 Task: Create a section Dependency Management Sprint and in the section, add a milestone Internet of Things Integration in the project Wayfarer.
Action: Mouse moved to (70, 363)
Screenshot: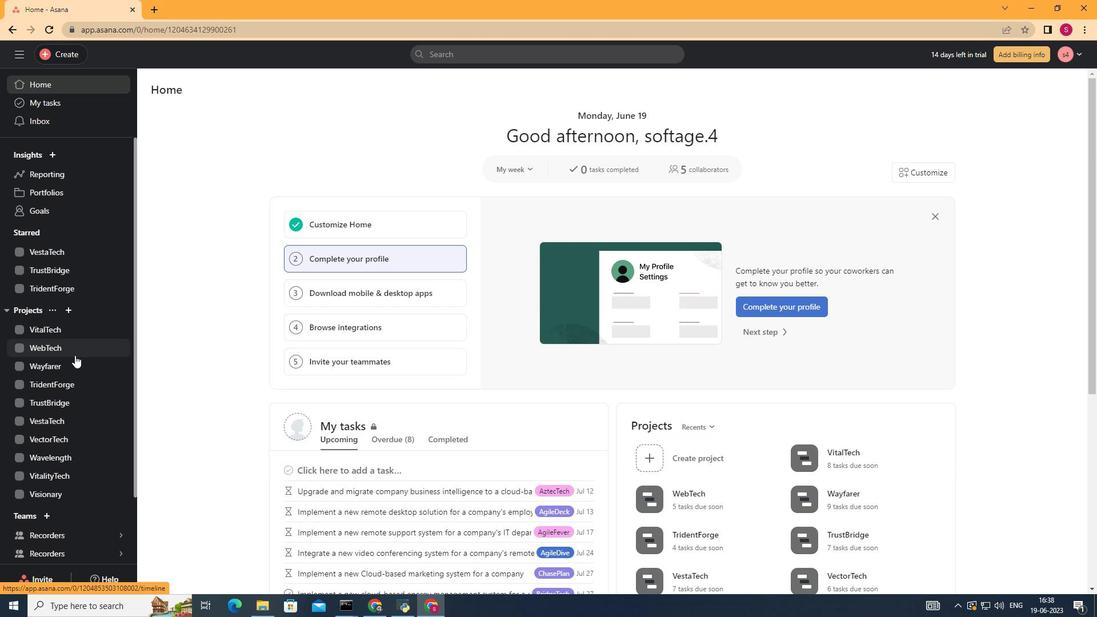 
Action: Mouse pressed left at (70, 363)
Screenshot: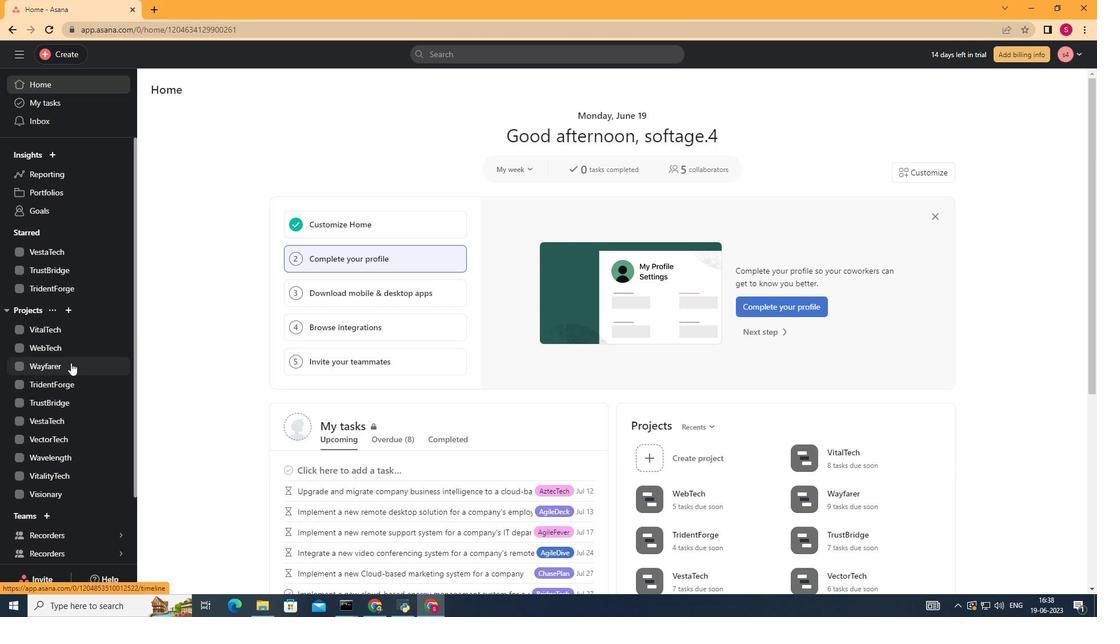 
Action: Mouse moved to (215, 396)
Screenshot: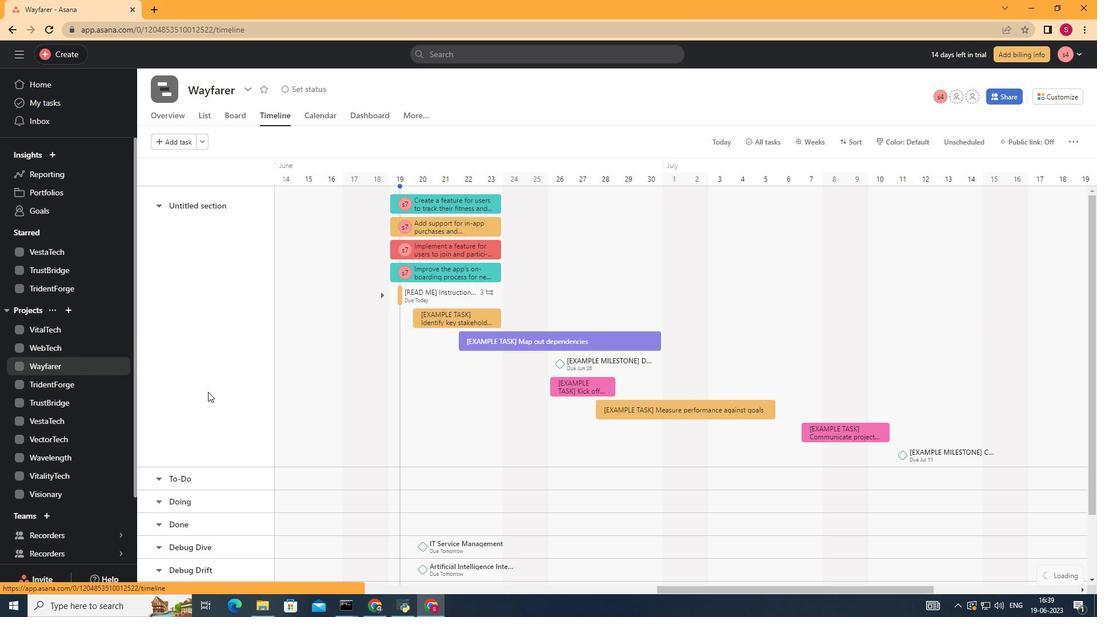 
Action: Mouse scrolled (215, 396) with delta (0, 0)
Screenshot: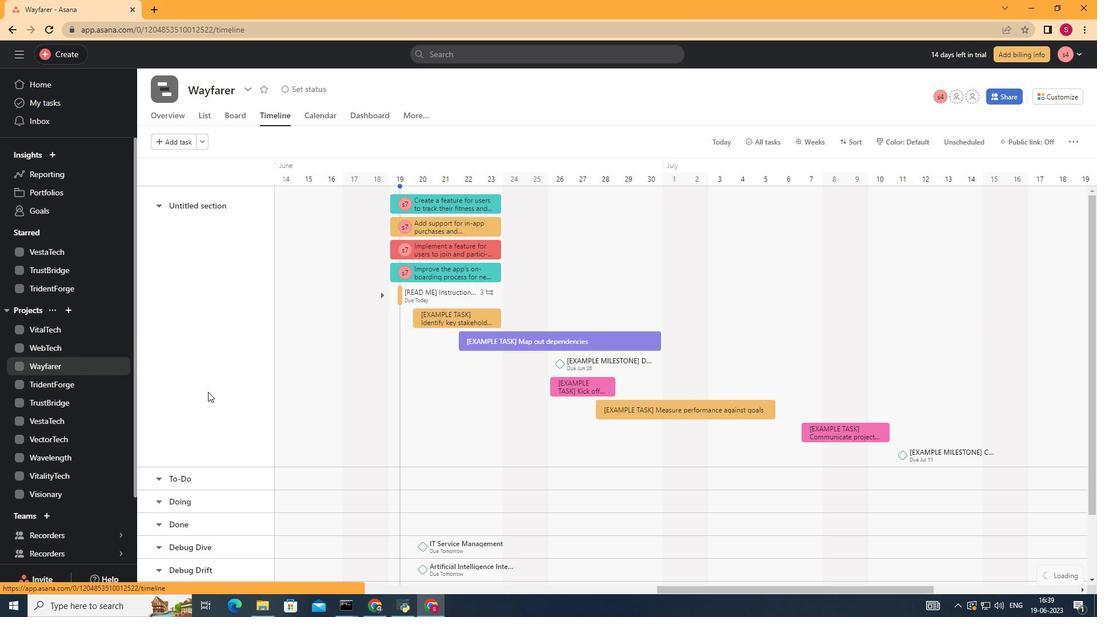 
Action: Mouse moved to (215, 398)
Screenshot: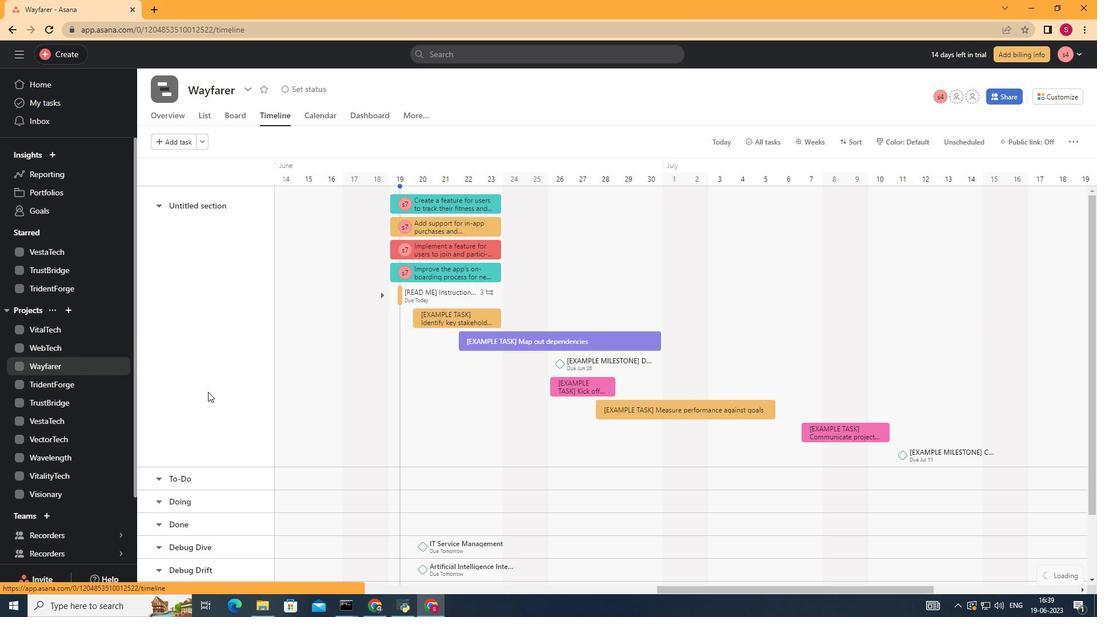 
Action: Mouse scrolled (215, 397) with delta (0, 0)
Screenshot: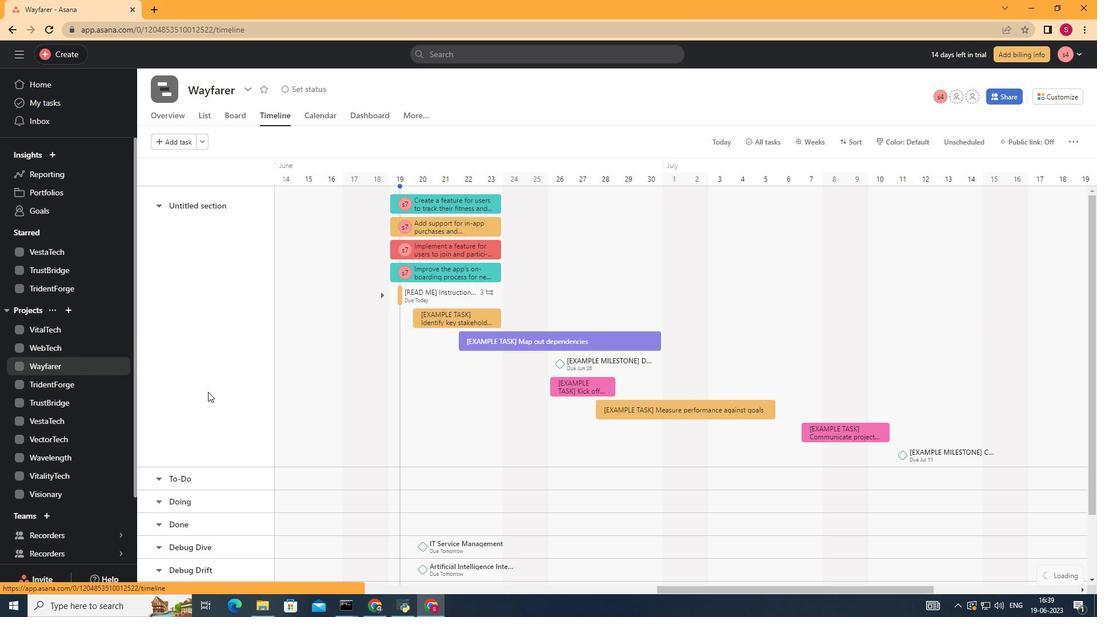 
Action: Mouse moved to (215, 400)
Screenshot: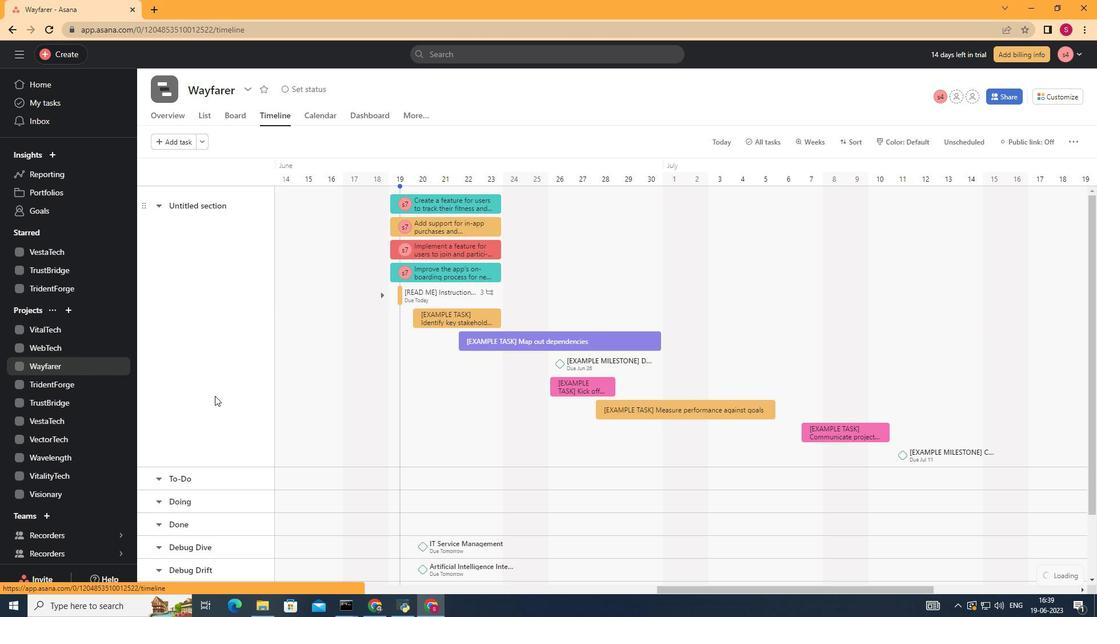 
Action: Mouse scrolled (215, 399) with delta (0, 0)
Screenshot: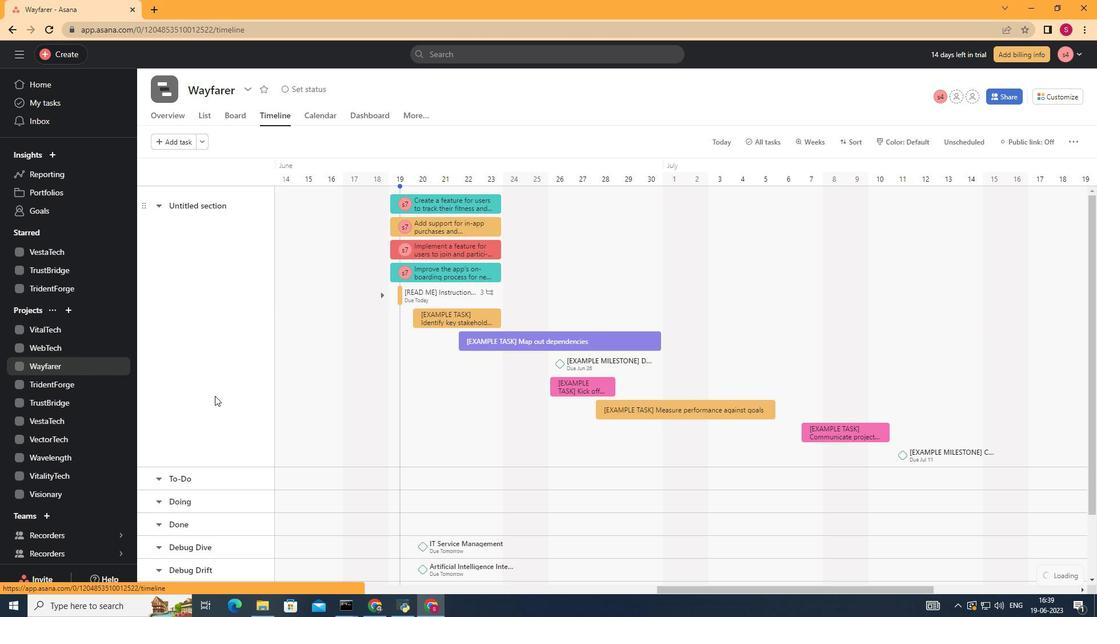 
Action: Mouse moved to (216, 401)
Screenshot: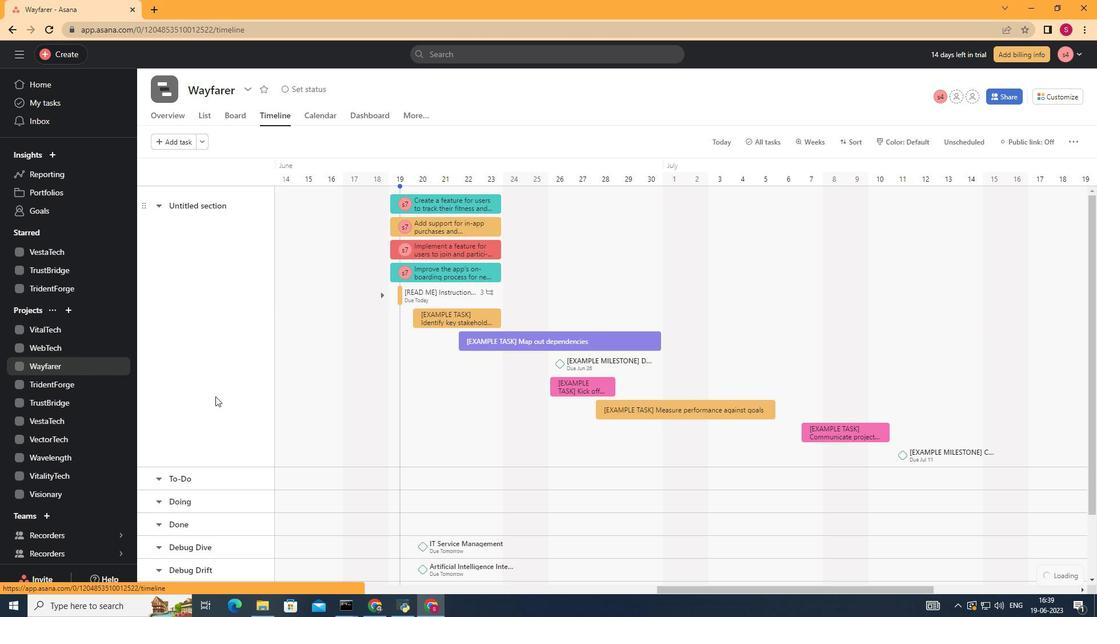 
Action: Mouse scrolled (215, 401) with delta (0, 0)
Screenshot: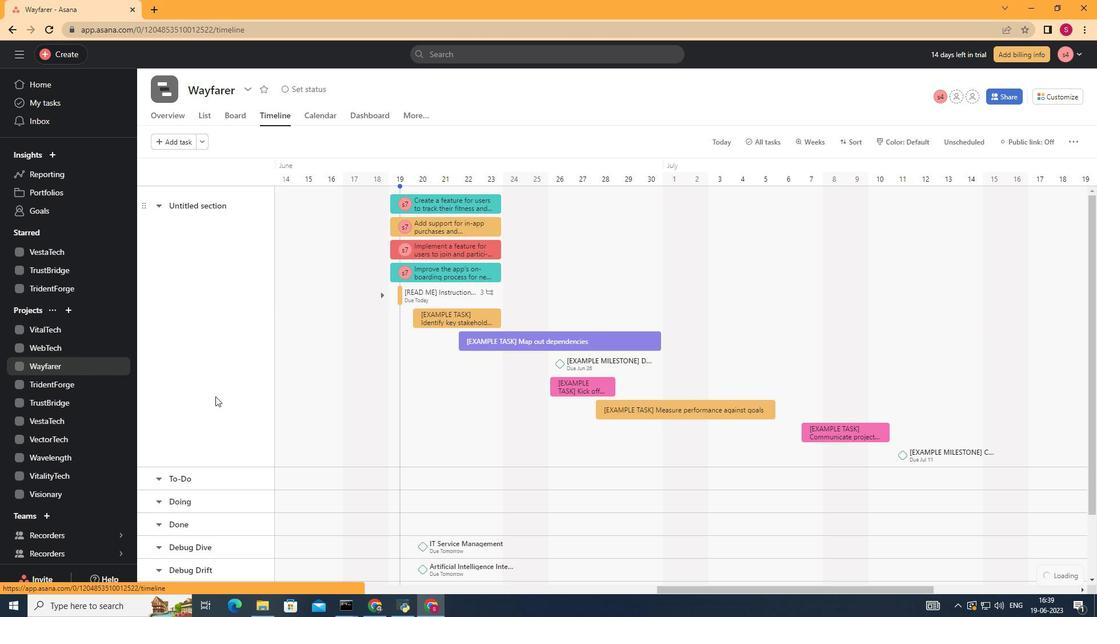 
Action: Mouse moved to (187, 536)
Screenshot: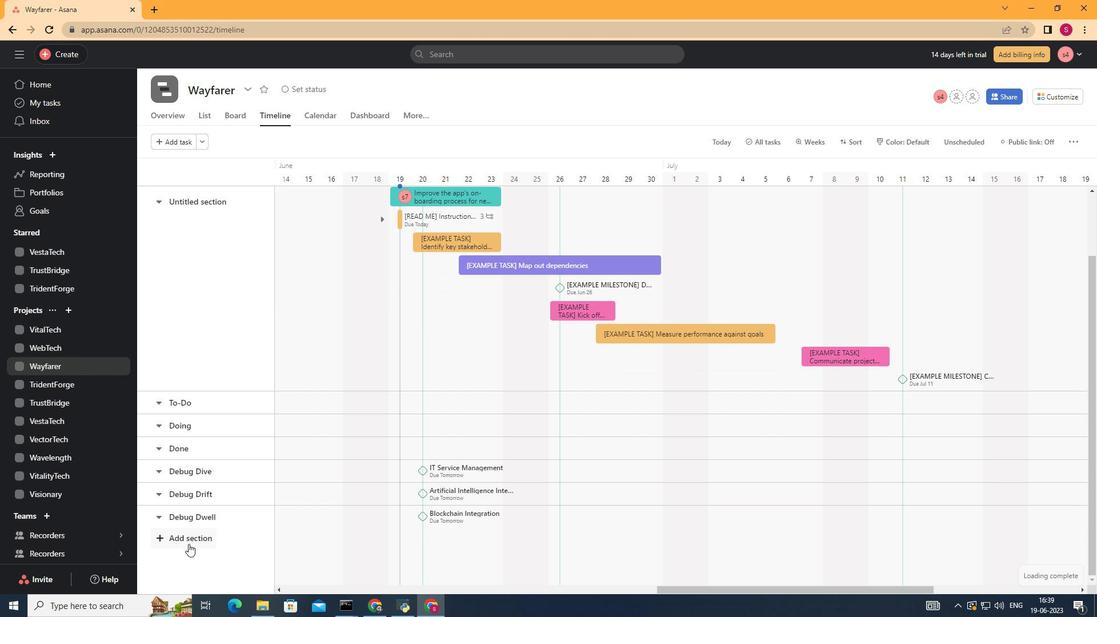 
Action: Mouse pressed left at (187, 536)
Screenshot: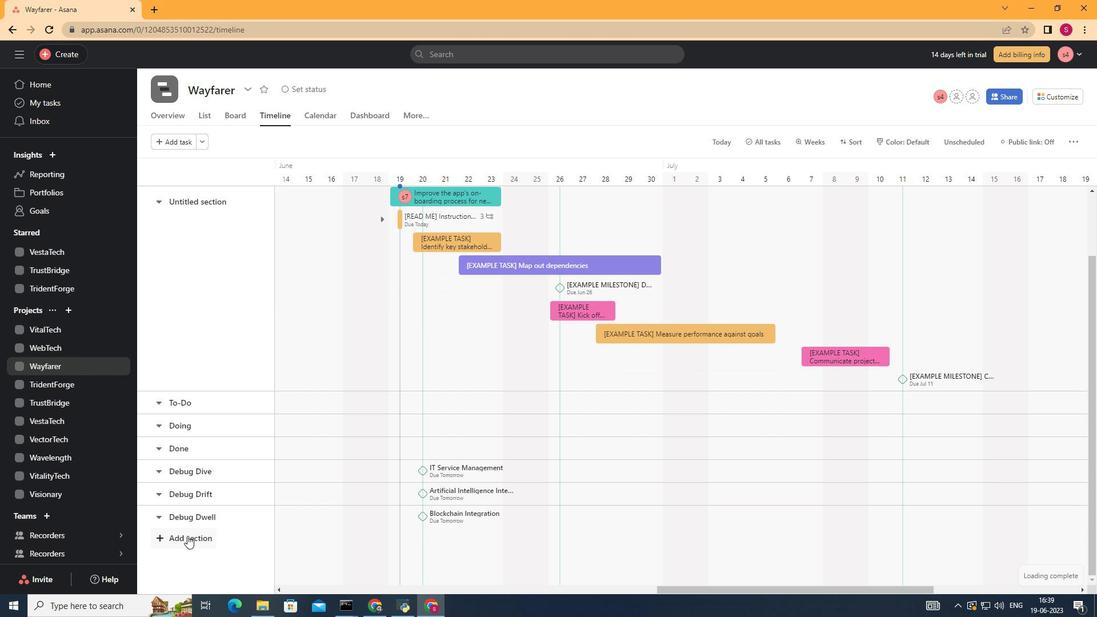 
Action: Mouse moved to (184, 538)
Screenshot: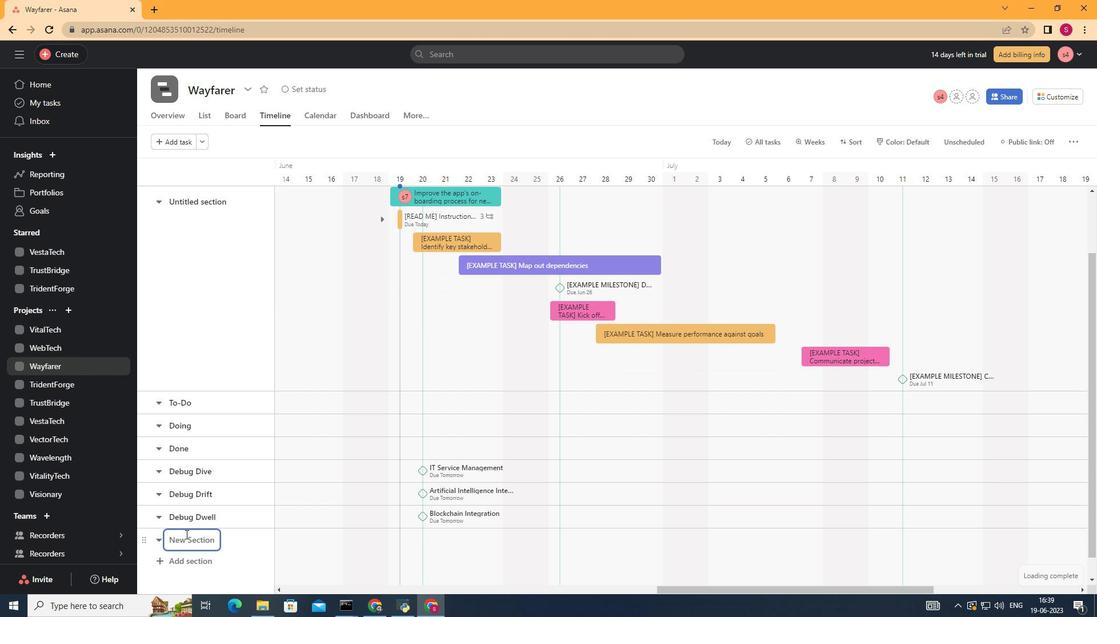 
Action: Mouse pressed left at (184, 538)
Screenshot: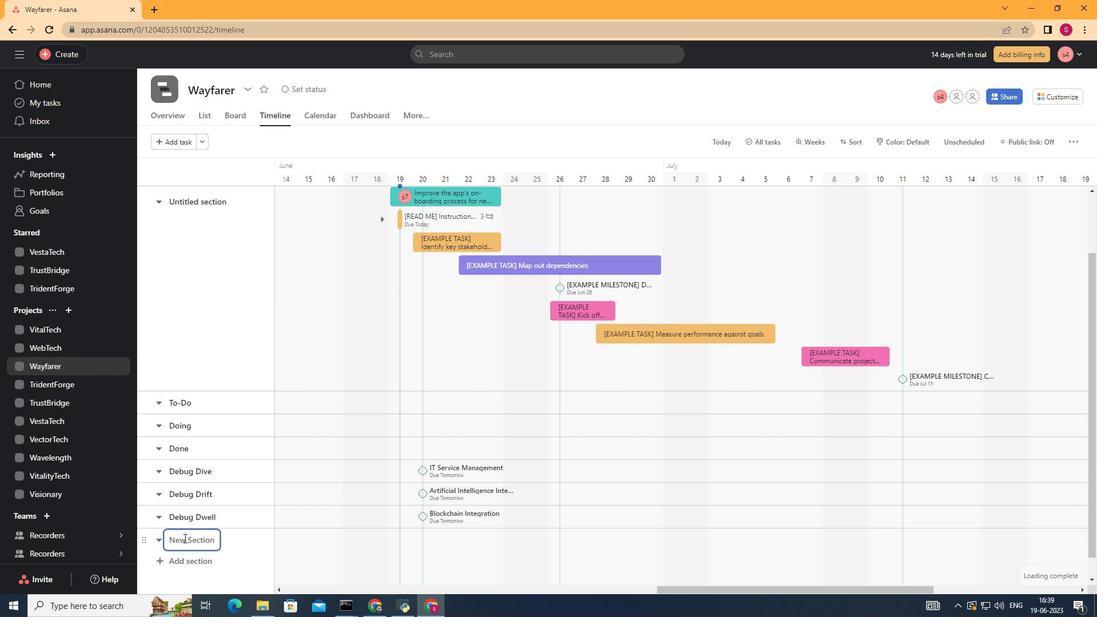 
Action: Mouse moved to (183, 539)
Screenshot: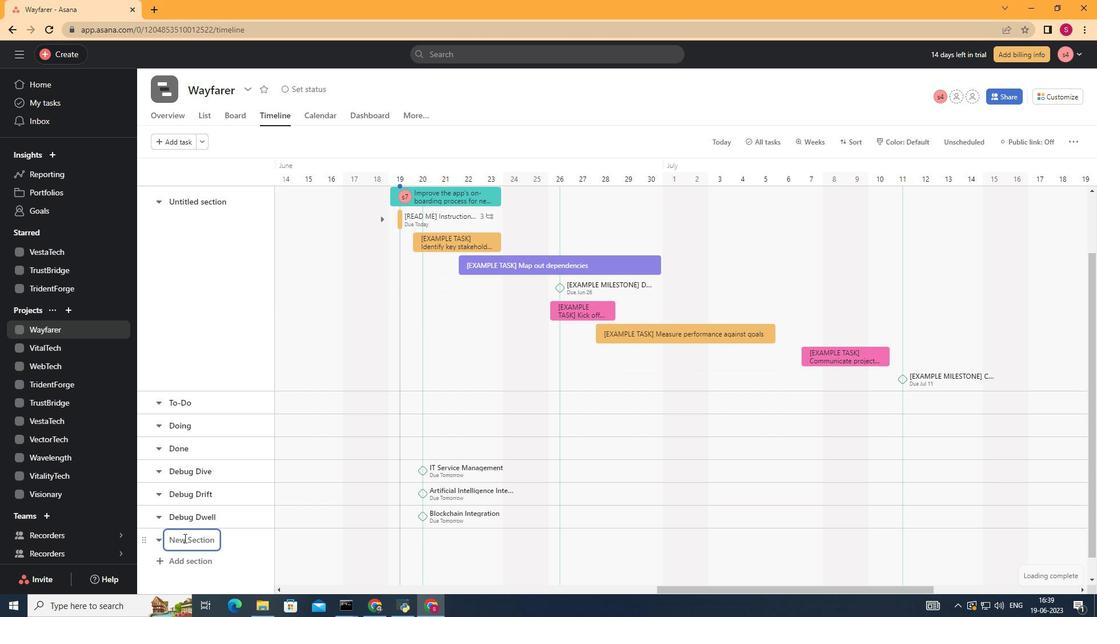 
Action: Key pressed <Key.shift>Dependency<Key.space><Key.shift>Management<Key.space><Key.shift>Sprint<Key.enter>
Screenshot: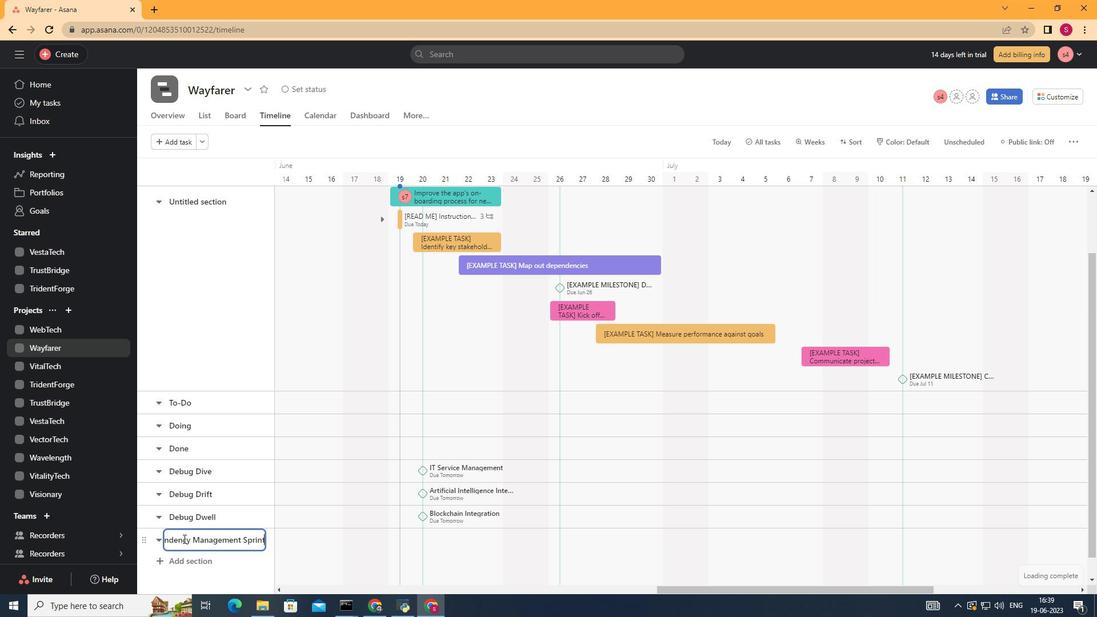 
Action: Mouse moved to (337, 539)
Screenshot: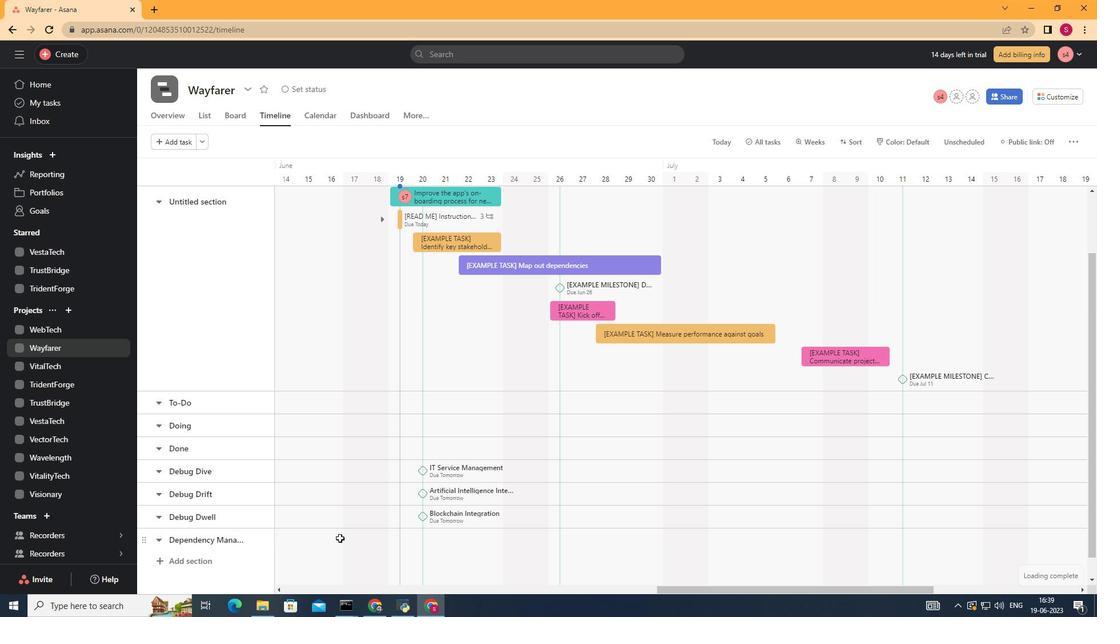 
Action: Mouse pressed left at (337, 539)
Screenshot: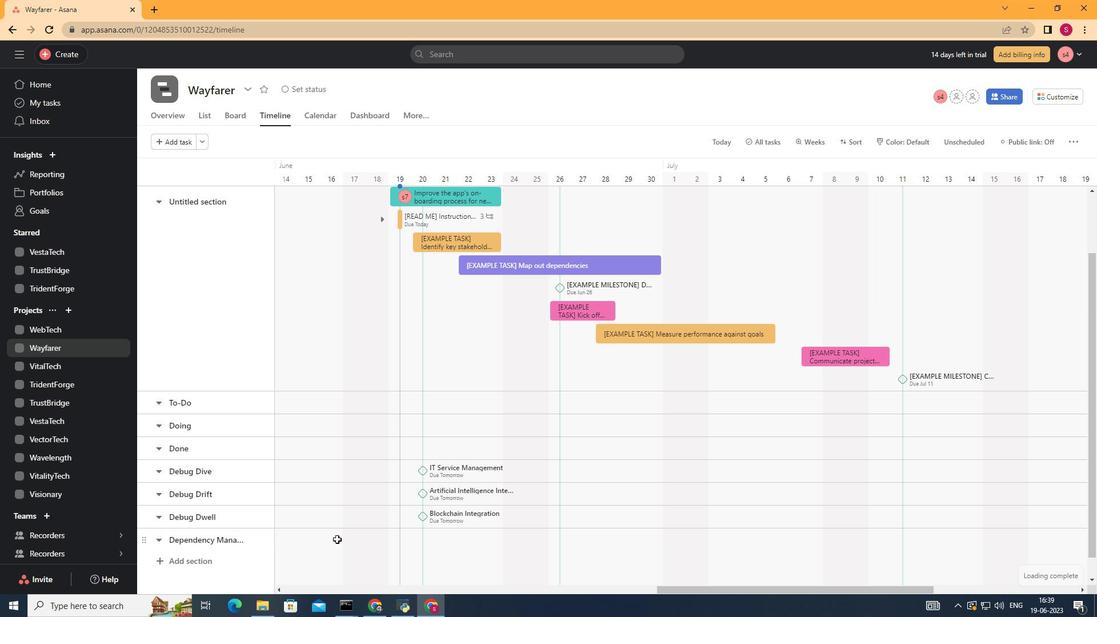 
Action: Key pressed <Key.shift>Internet<Key.space>of<Key.space><Key.shift>Things<Key.space><Key.shift>Integration<Key.enter>
Screenshot: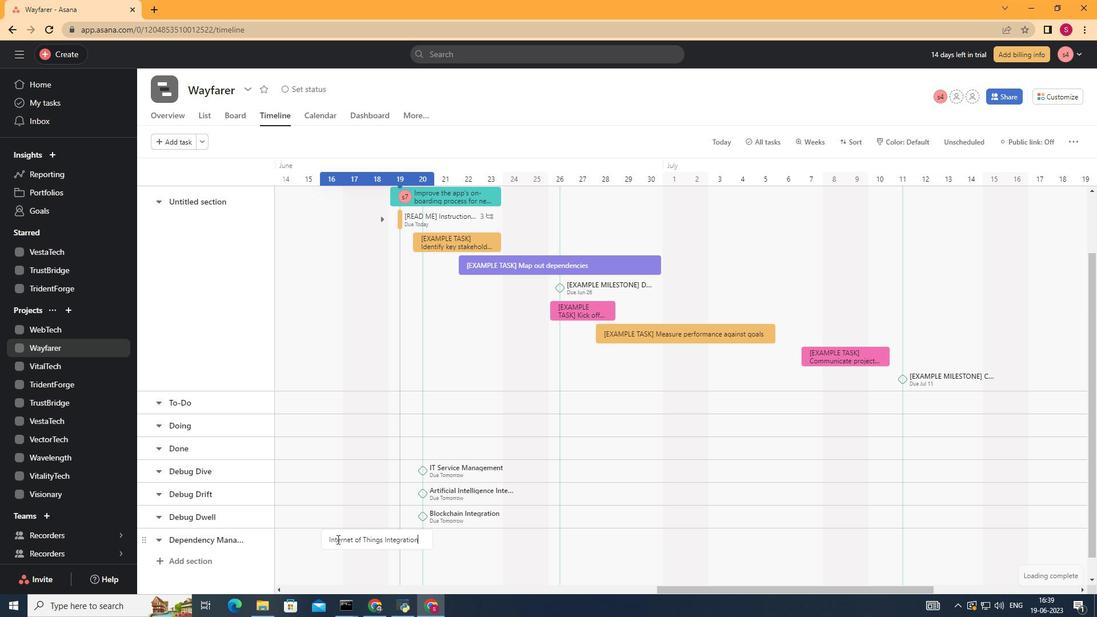 
Action: Mouse moved to (363, 541)
Screenshot: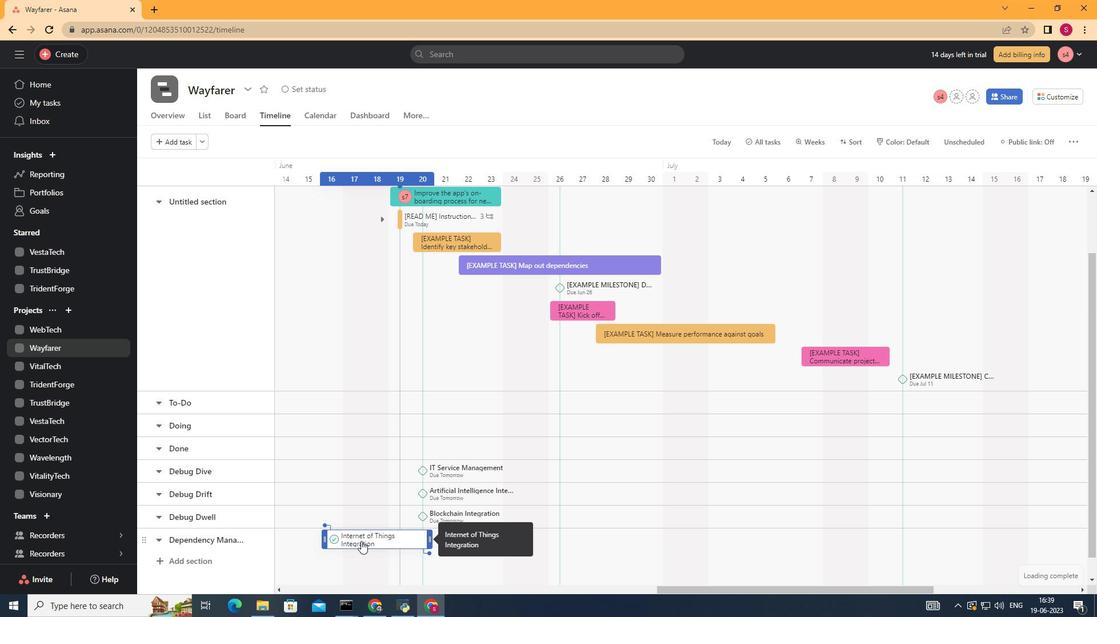 
Action: Mouse pressed right at (363, 541)
Screenshot: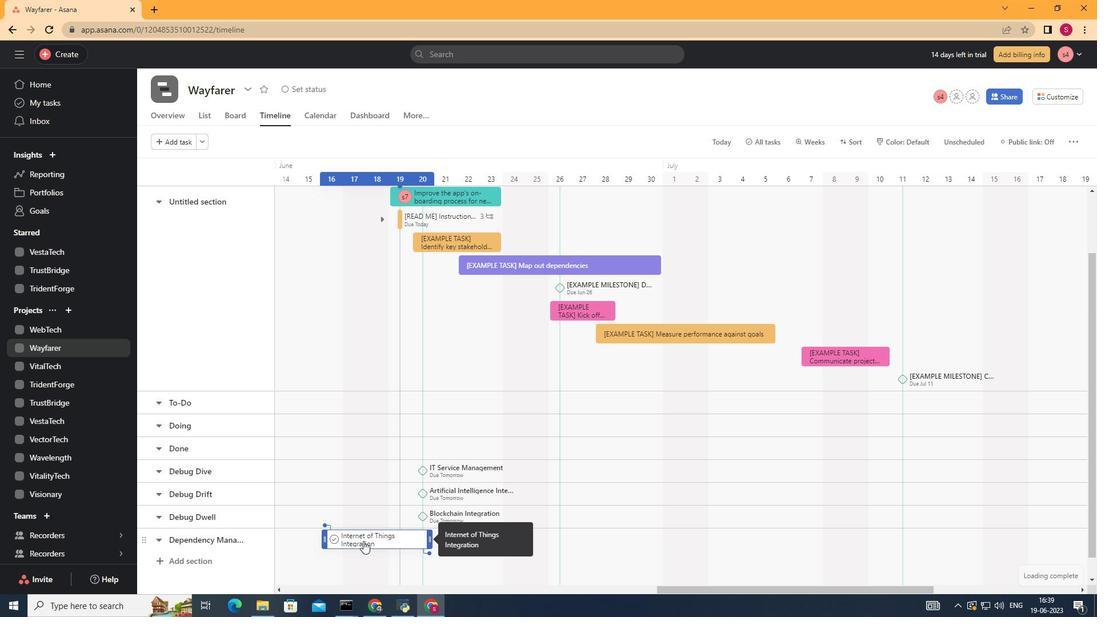 
Action: Mouse moved to (382, 479)
Screenshot: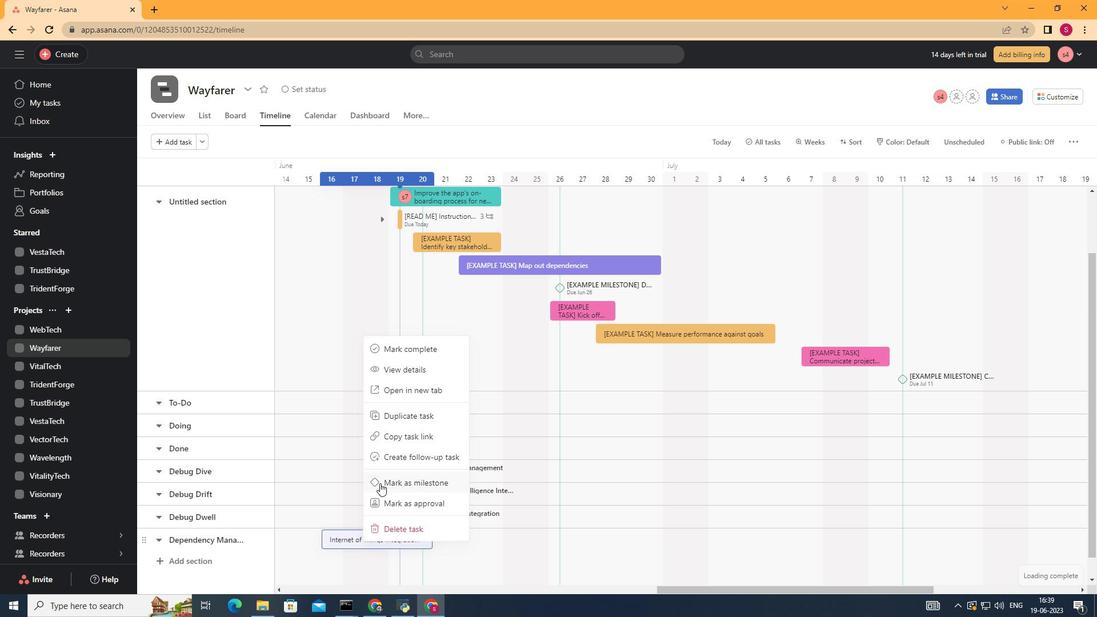 
Action: Mouse pressed left at (382, 479)
Screenshot: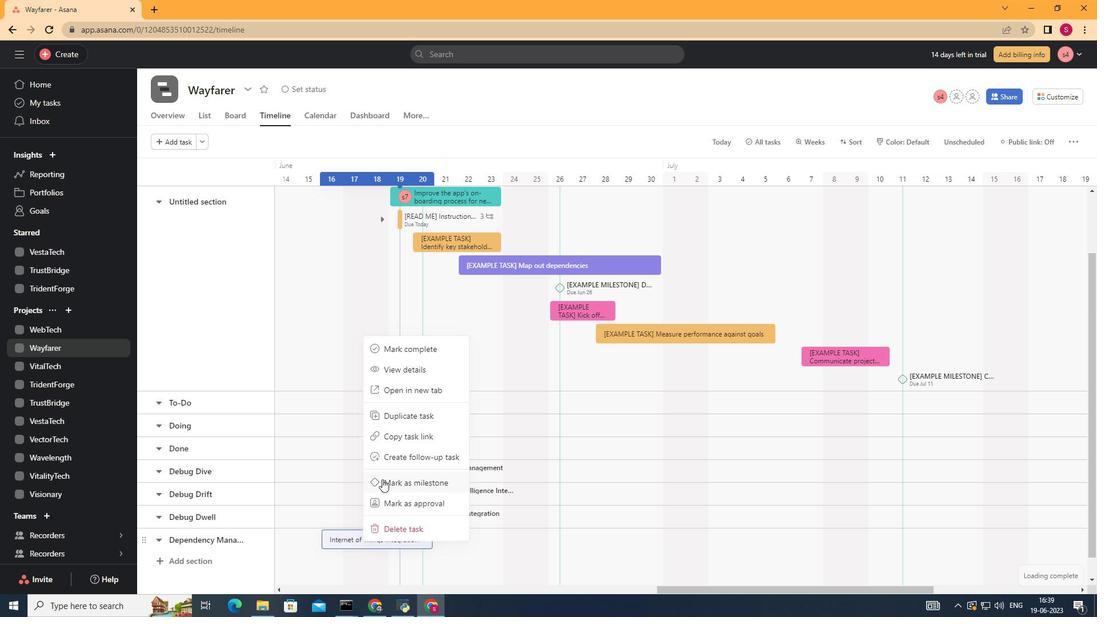 
